 Task: In the  document integration.pdf Insert the command  'Viewing'Email the file to   'softage.1@softage.net', with message attached Action Required: This requires your review and response. and file type: Microsoft Word
Action: Mouse moved to (107, 73)
Screenshot: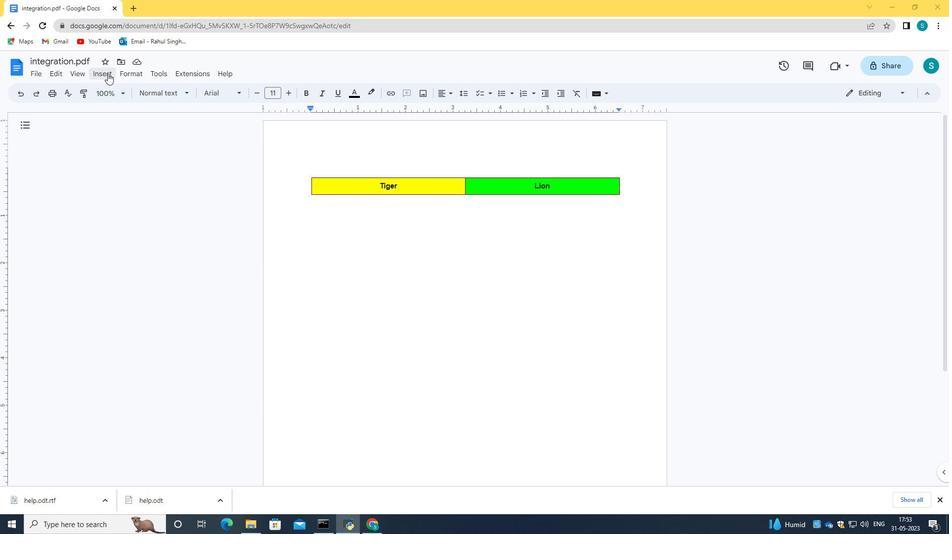
Action: Mouse pressed left at (107, 73)
Screenshot: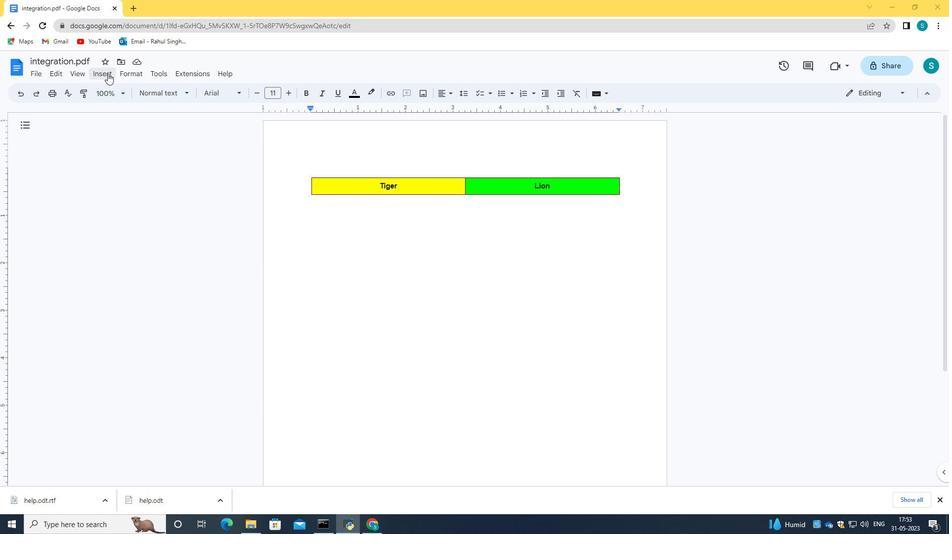 
Action: Mouse moved to (341, 283)
Screenshot: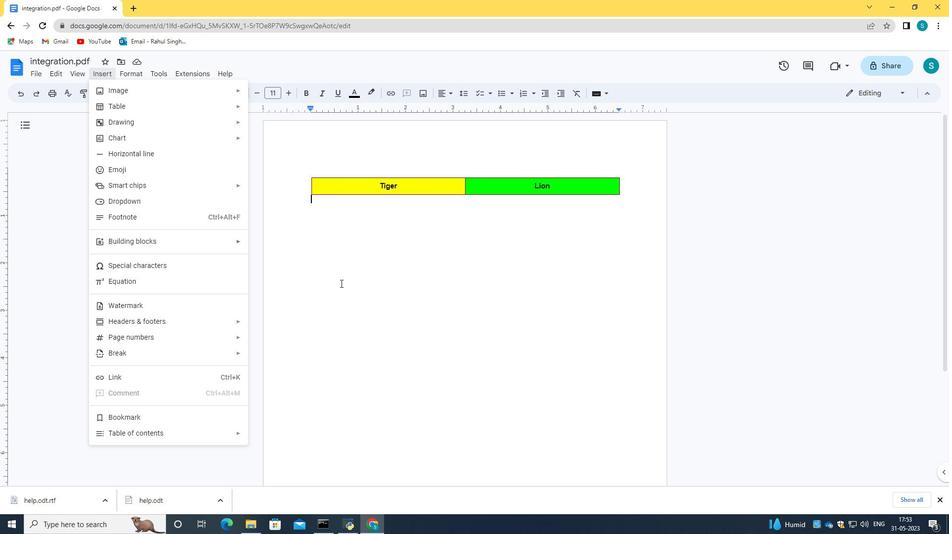 
Action: Mouse pressed left at (341, 283)
Screenshot: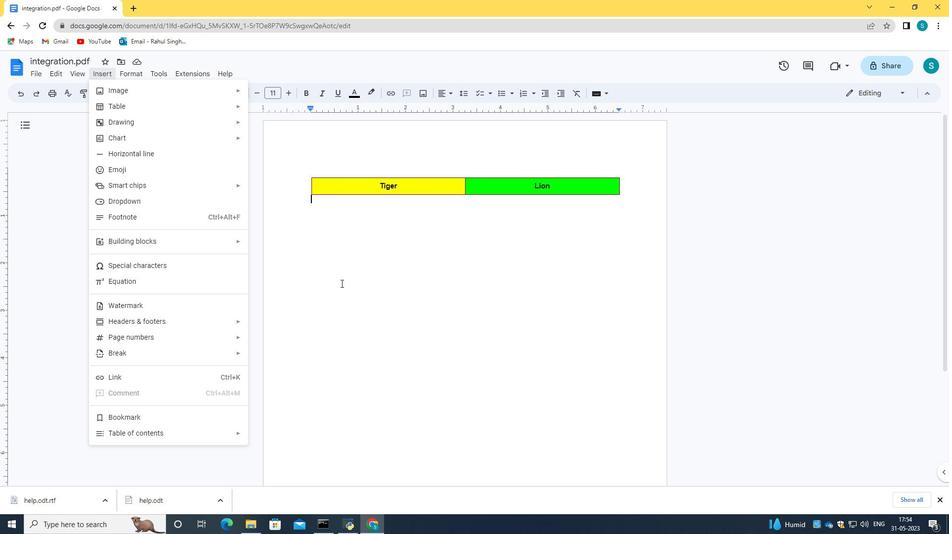 
Action: Mouse moved to (31, 72)
Screenshot: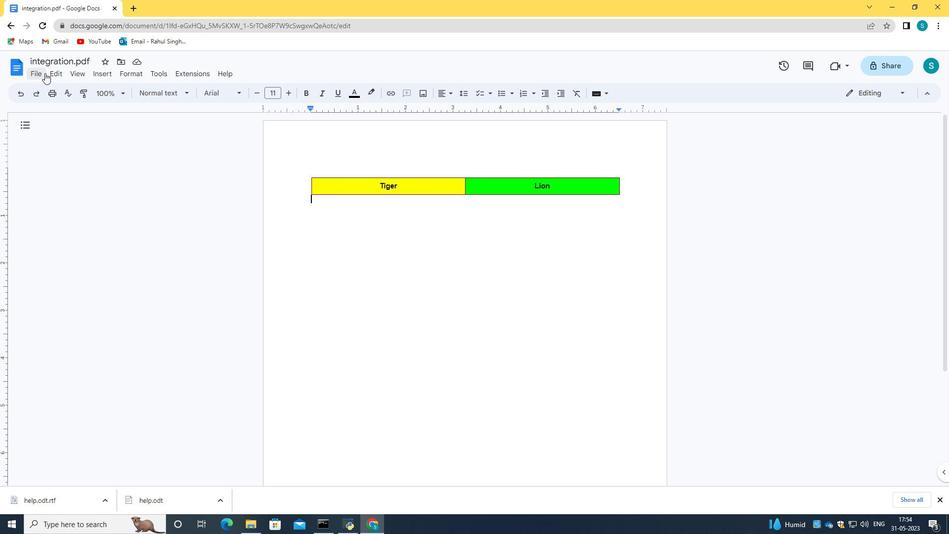 
Action: Mouse pressed left at (31, 72)
Screenshot: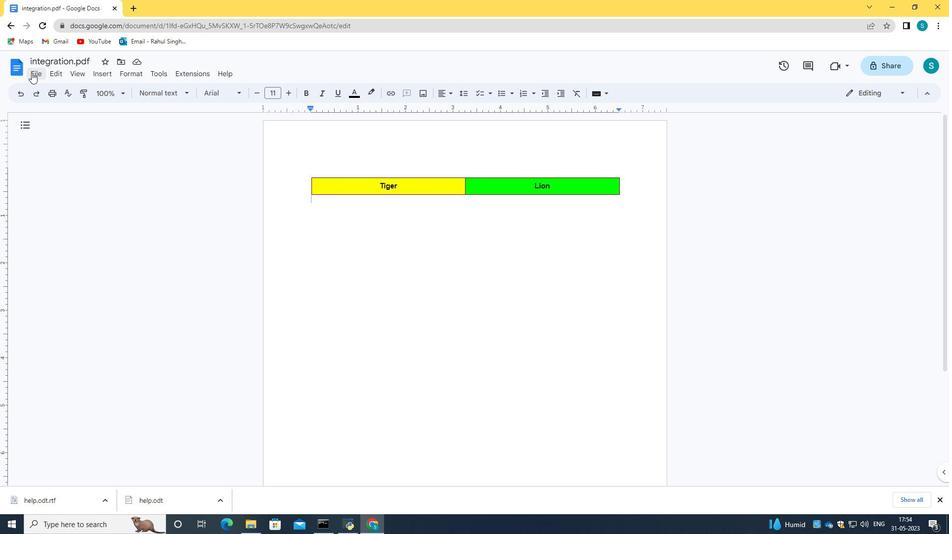 
Action: Mouse moved to (217, 162)
Screenshot: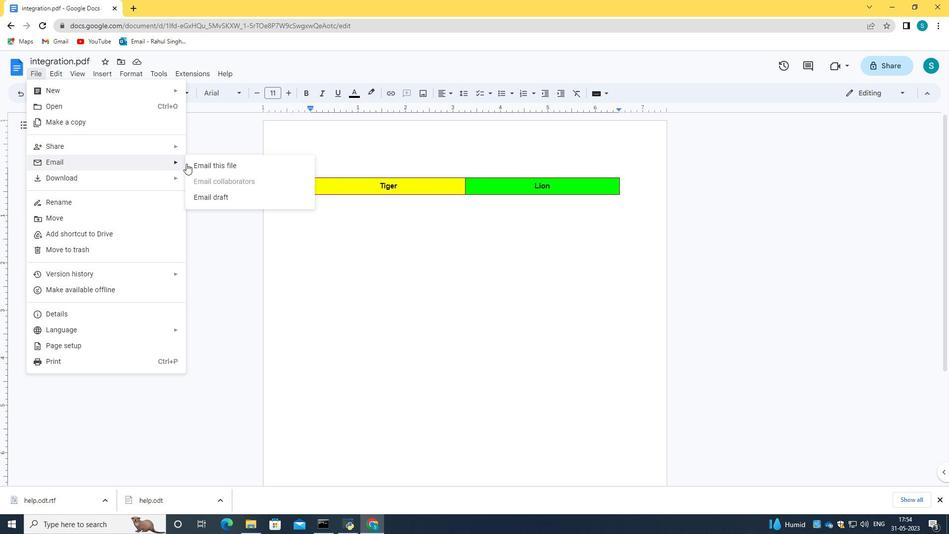 
Action: Mouse pressed left at (217, 162)
Screenshot: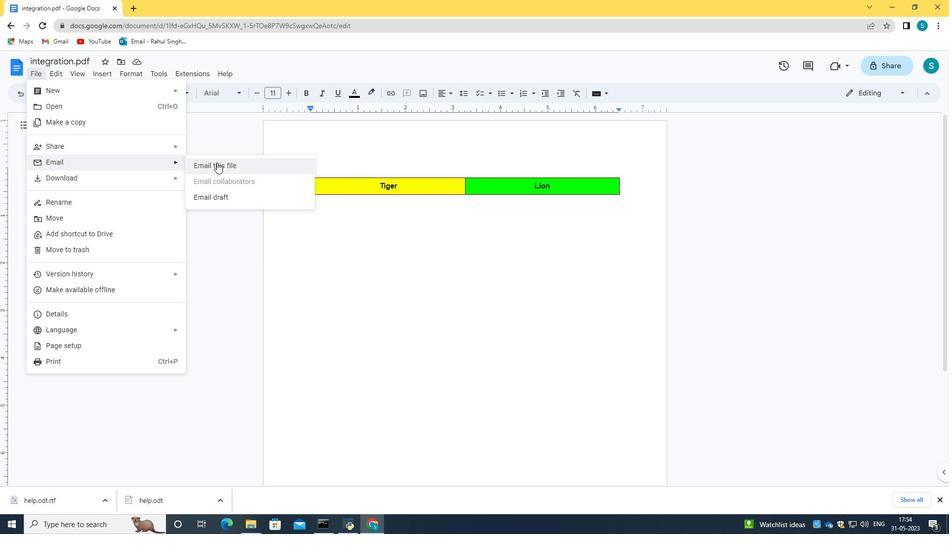 
Action: Mouse moved to (407, 206)
Screenshot: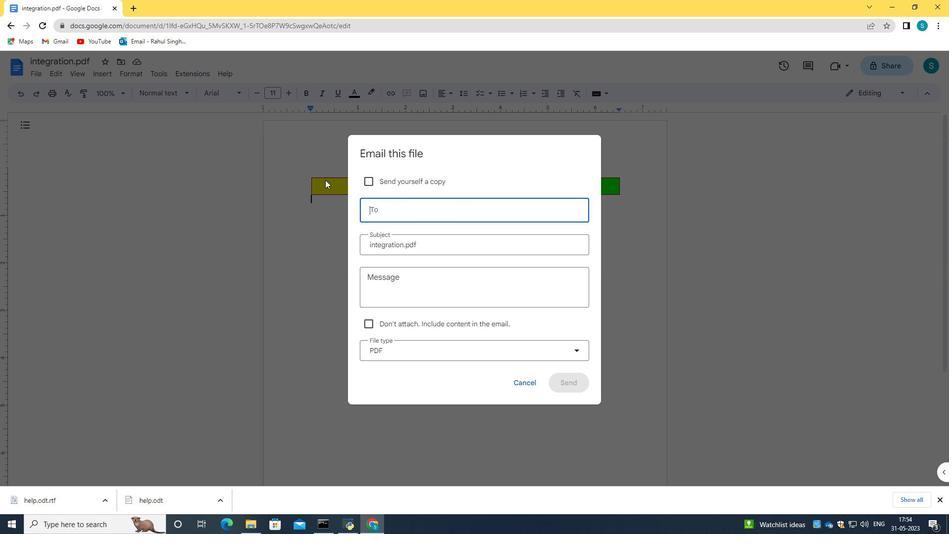 
Action: Key pressed softage.1<Key.shift>@softage.netr
Screenshot: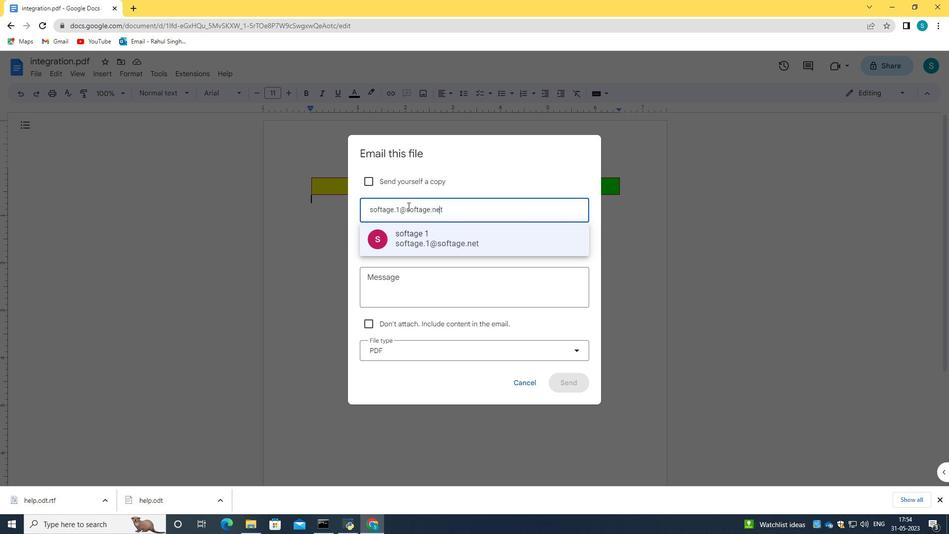 
Action: Mouse moved to (477, 207)
Screenshot: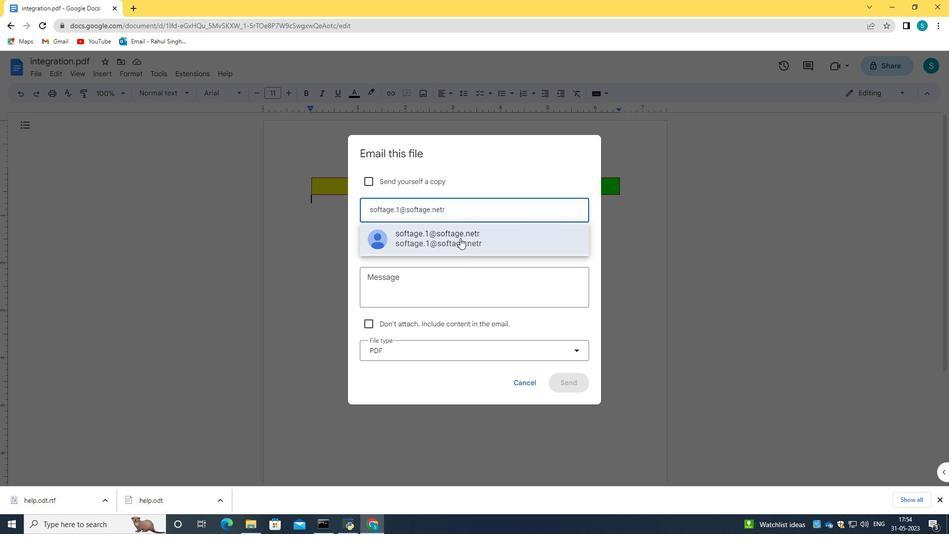 
Action: Key pressed <Key.backspace>
Screenshot: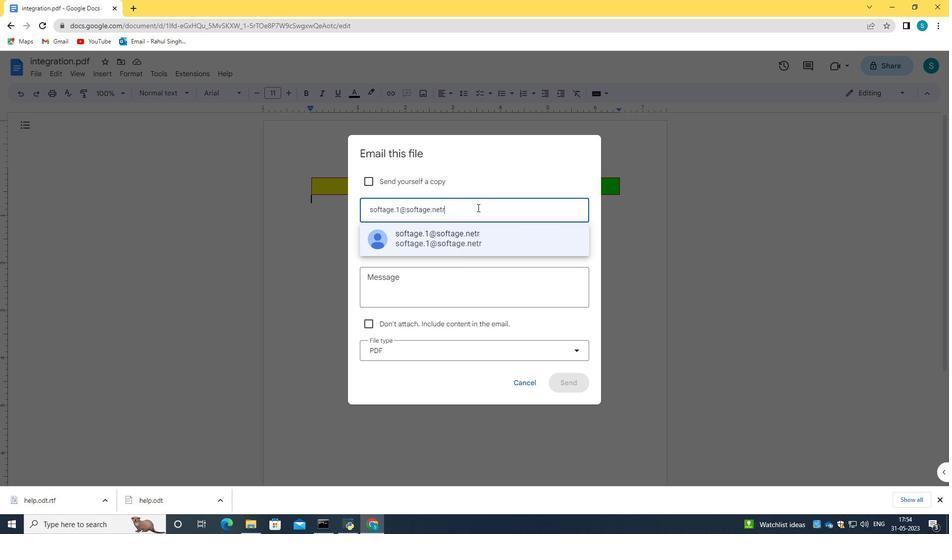 
Action: Mouse moved to (457, 233)
Screenshot: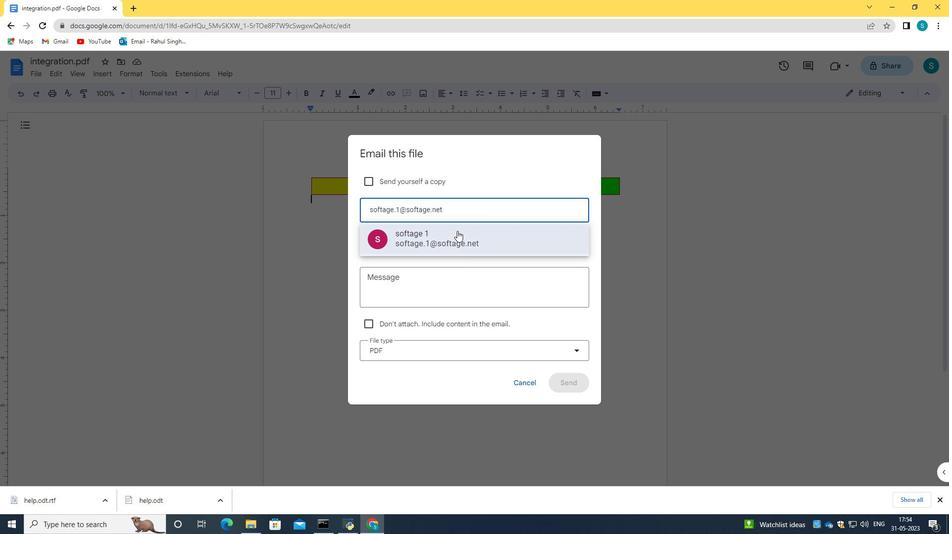 
Action: Mouse pressed left at (457, 233)
Screenshot: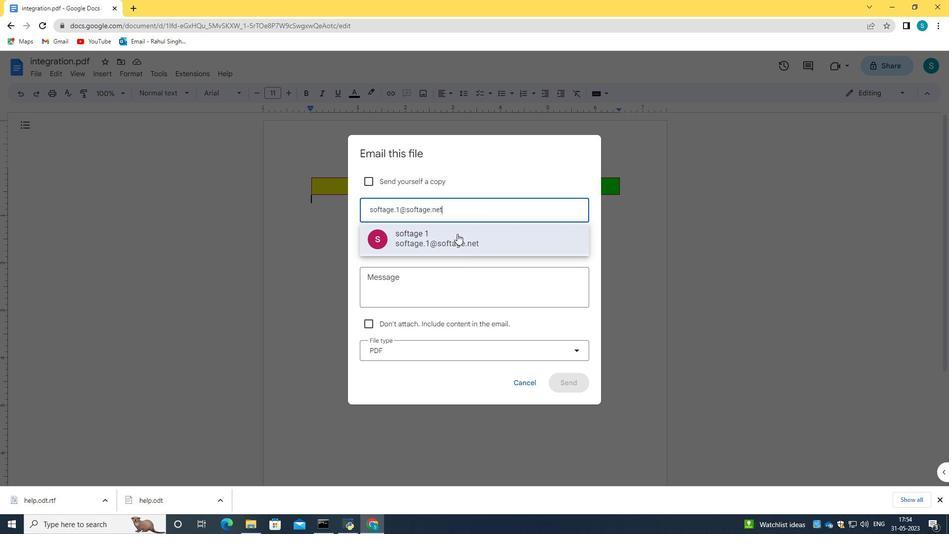 
Action: Mouse moved to (416, 276)
Screenshot: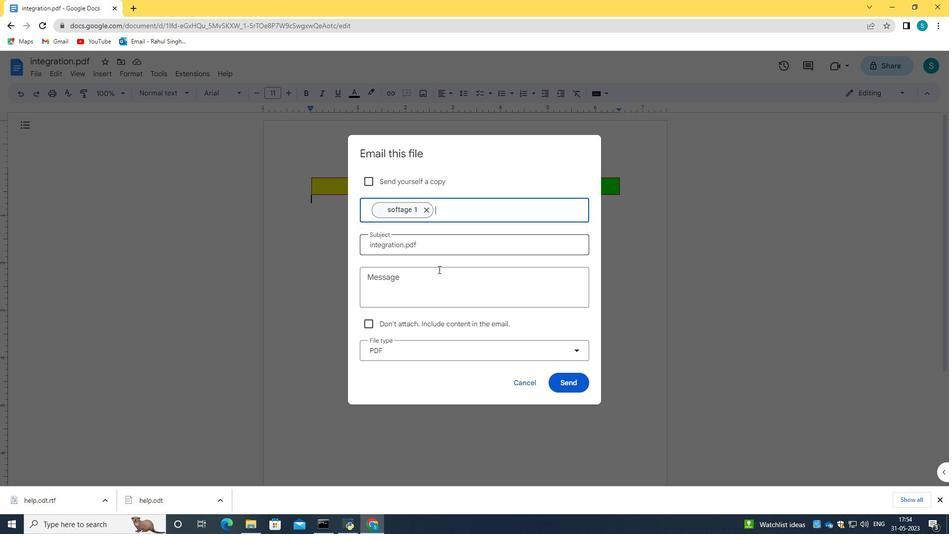 
Action: Mouse pressed left at (416, 276)
Screenshot: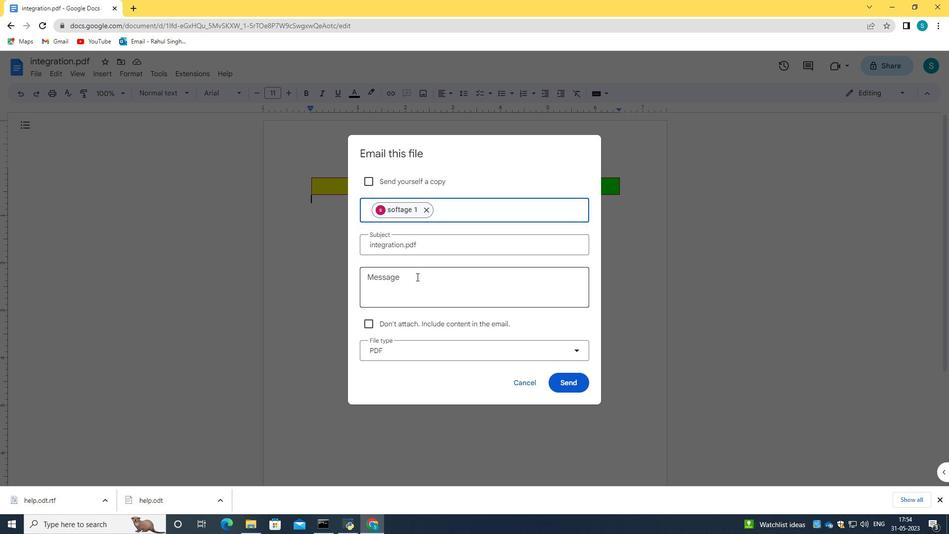 
Action: Key pressed <Key.caps_lock>A<Key.caps_lock>ction<Key.space><Key.caps_lock>R<Key.caps_lock>ew<Key.backspace>quird<Key.shift_r>:<Key.space><Key.caps_lock>T<Key.caps_lock>his<Key.space><Key.backspace><Key.backspace><Key.backspace><Key.backspace><Key.backspace><Key.backspace><Key.backspace><Key.backspace>ed<Key.shift_r>:<Key.space><Key.caps_lock>T<Key.caps_lock>his<Key.space>requires<Key.space>your<Key.space>review<Key.space>and<Key.space>response.
Screenshot: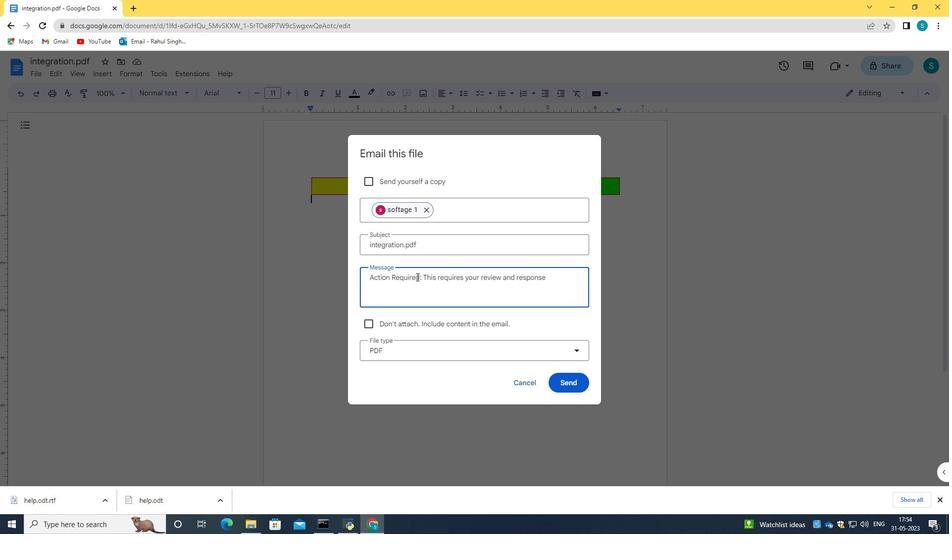 
Action: Mouse moved to (446, 348)
Screenshot: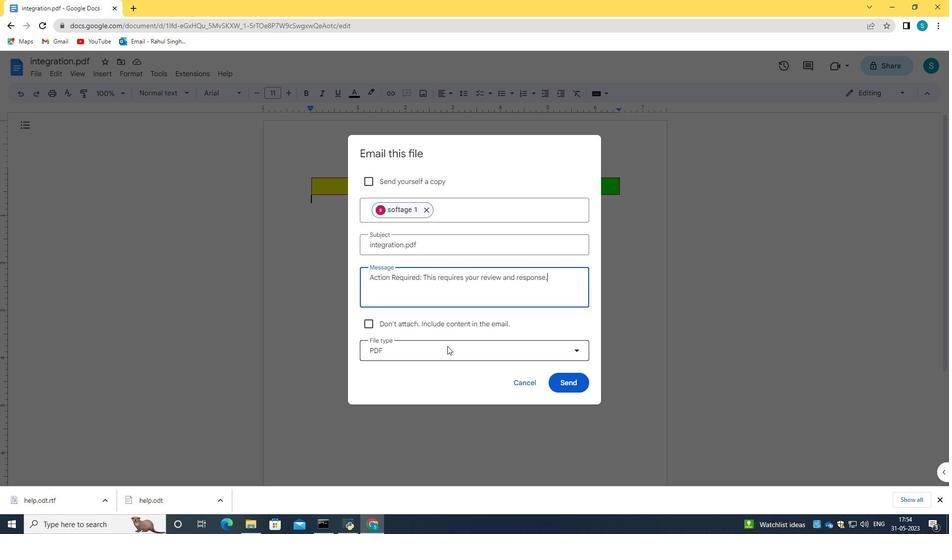 
Action: Mouse pressed left at (446, 348)
Screenshot: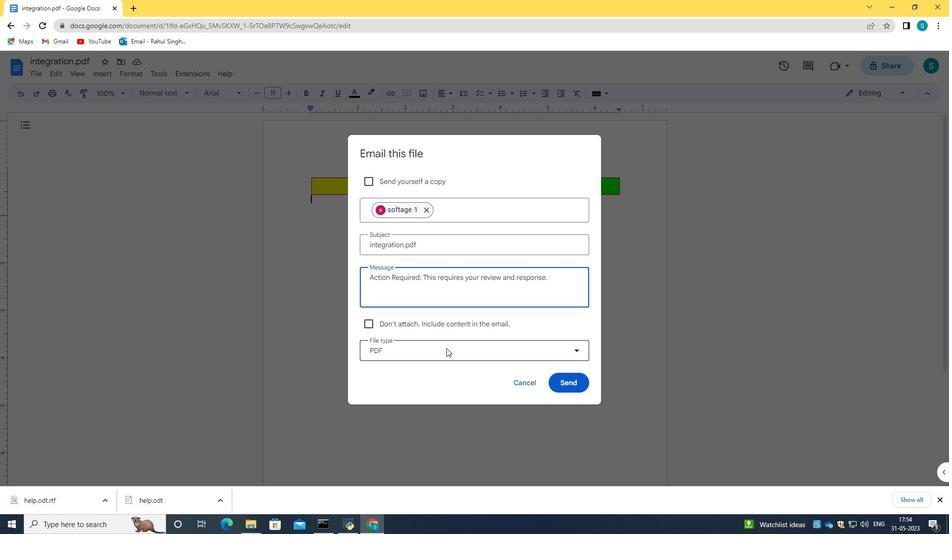 
Action: Mouse moved to (442, 439)
Screenshot: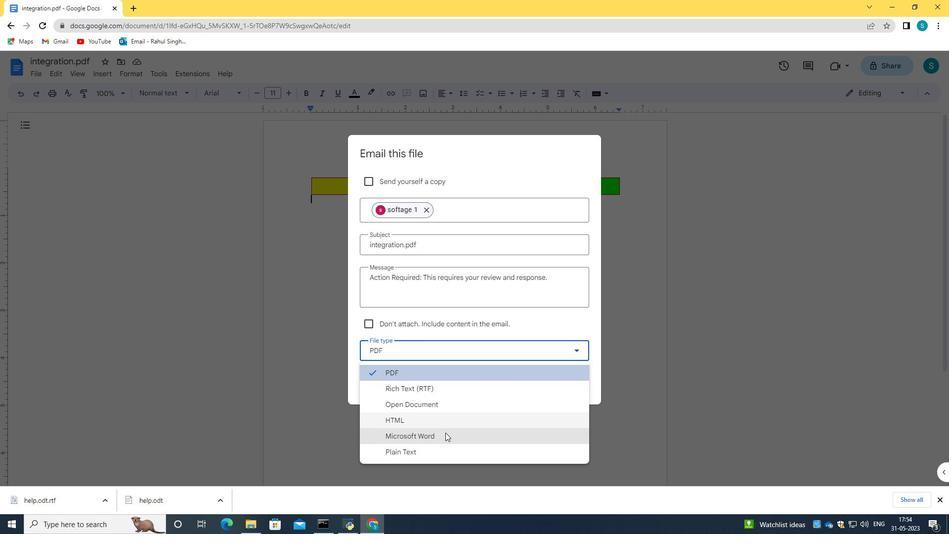 
Action: Mouse pressed left at (442, 439)
Screenshot: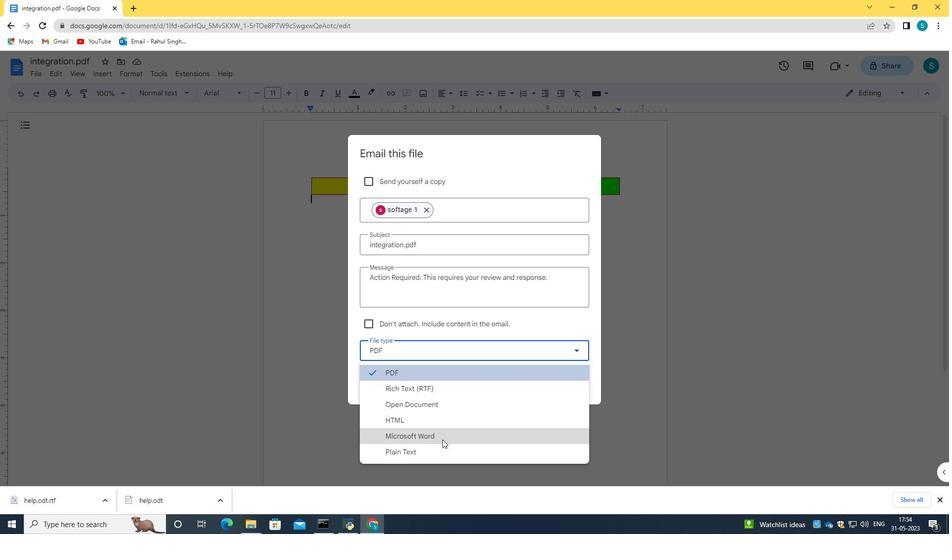 
Action: Mouse moved to (562, 378)
Screenshot: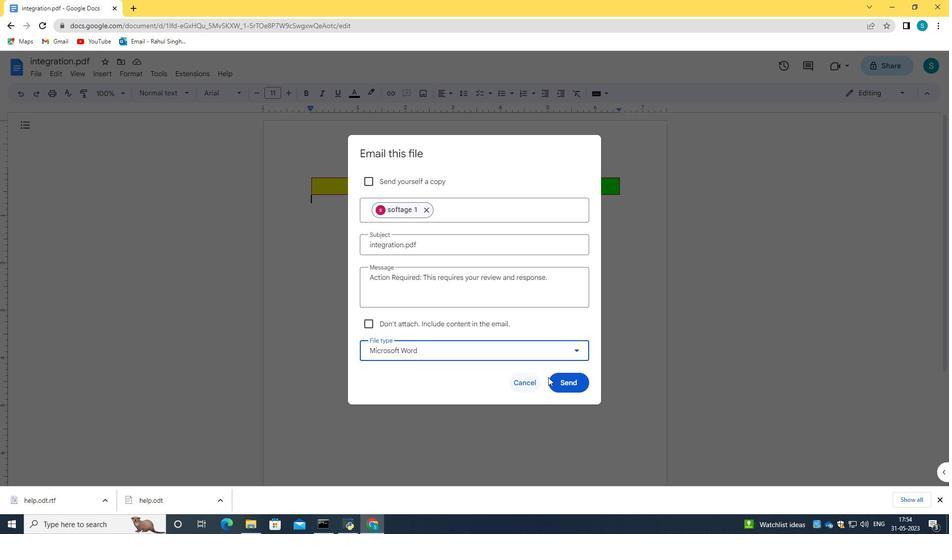 
Action: Mouse pressed left at (562, 378)
Screenshot: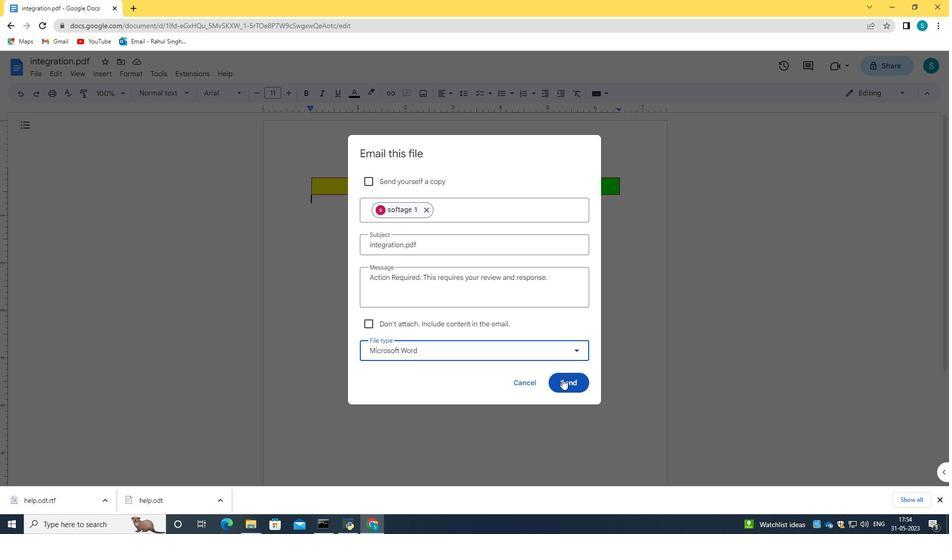 
Action: Mouse moved to (563, 379)
Screenshot: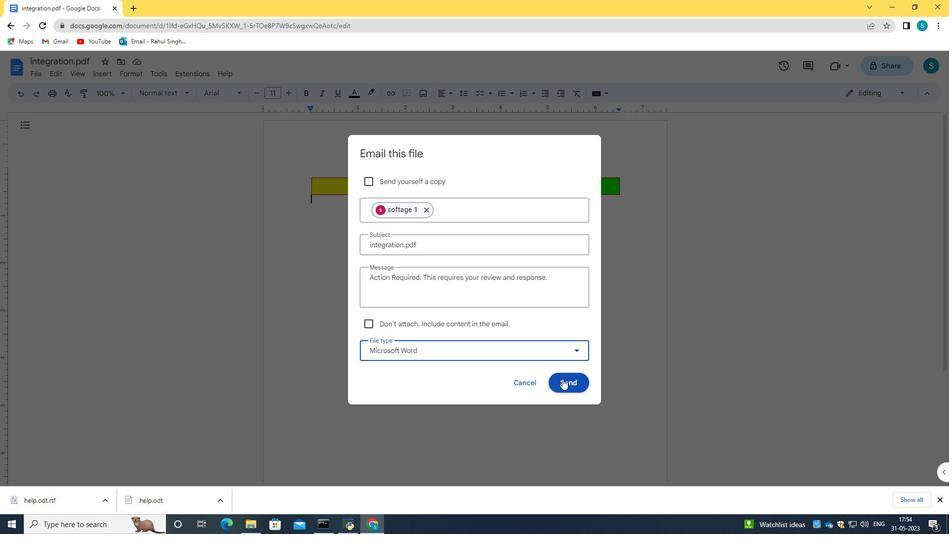 
